 Task: Add Aloe Life Personal Gel Intimate Moisturizer to the cart.
Action: Mouse moved to (270, 131)
Screenshot: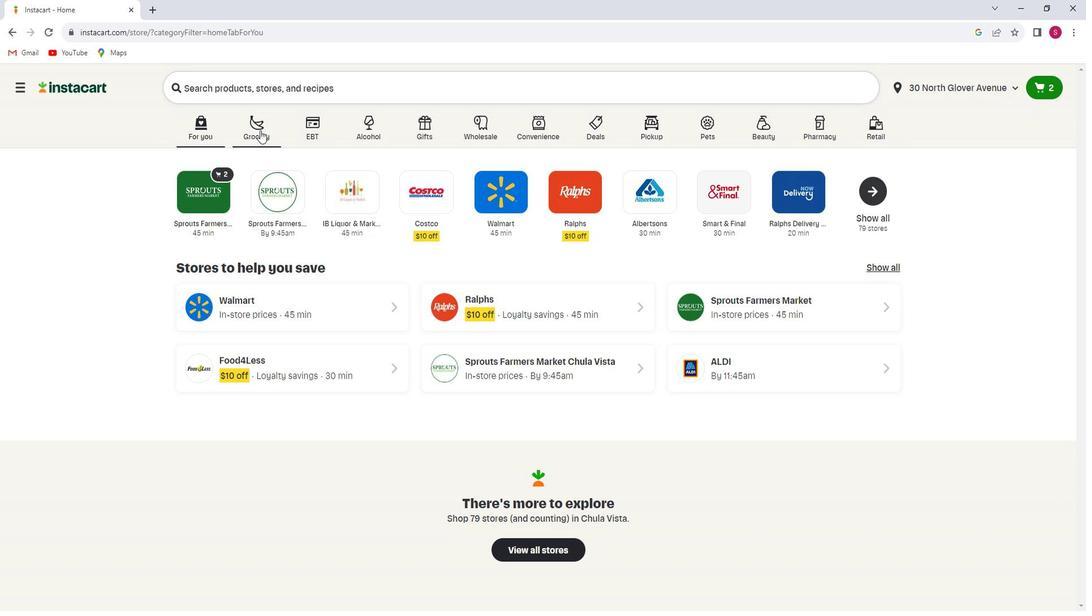 
Action: Mouse pressed left at (270, 131)
Screenshot: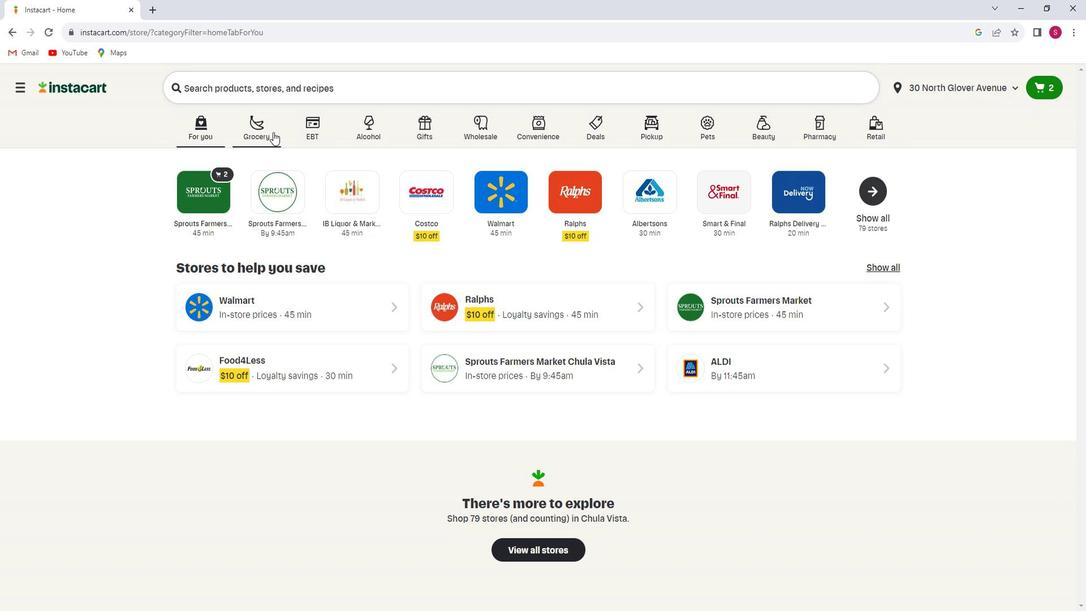 
Action: Mouse moved to (224, 337)
Screenshot: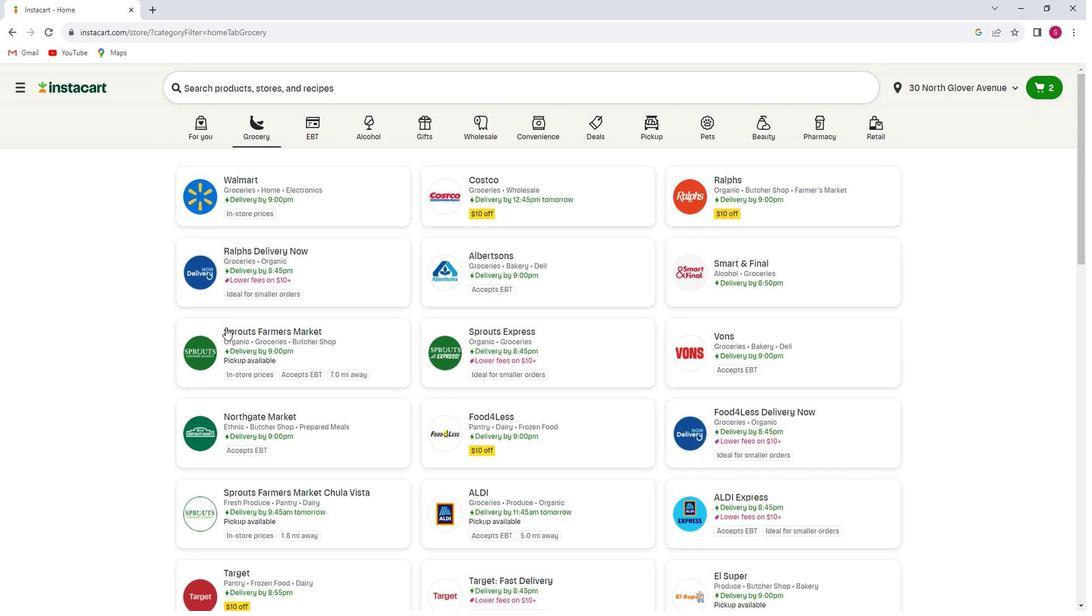 
Action: Mouse pressed left at (224, 337)
Screenshot: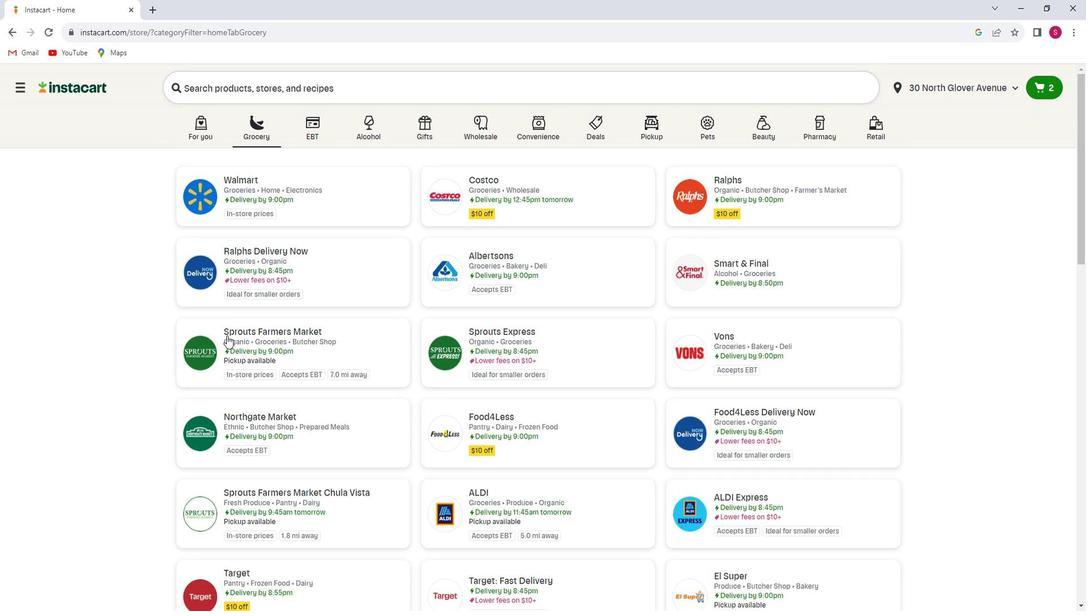 
Action: Mouse moved to (82, 360)
Screenshot: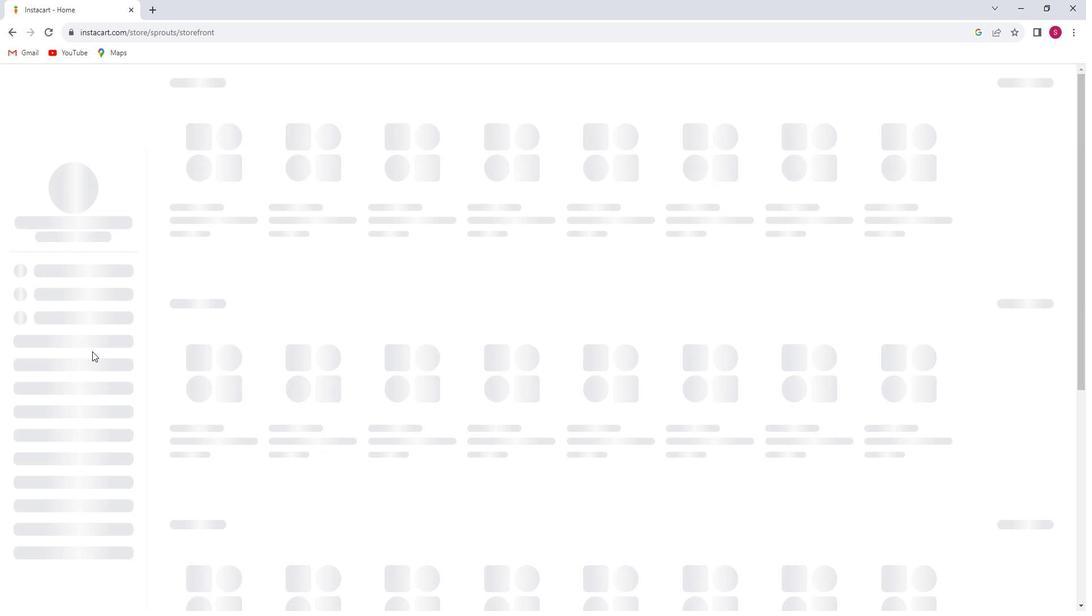 
Action: Mouse scrolled (82, 359) with delta (0, 0)
Screenshot: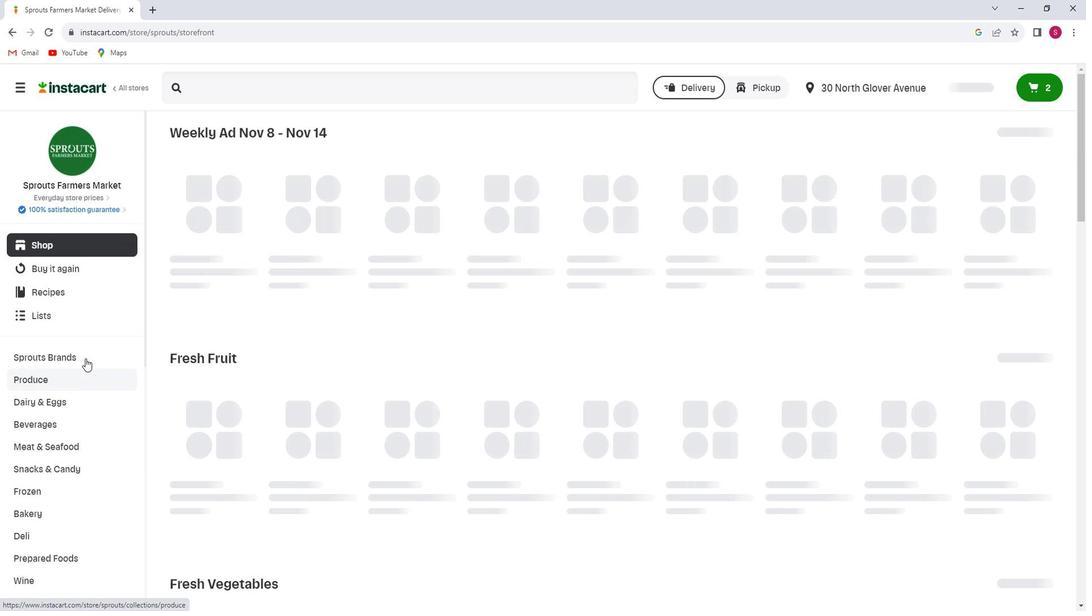 
Action: Mouse scrolled (82, 359) with delta (0, 0)
Screenshot: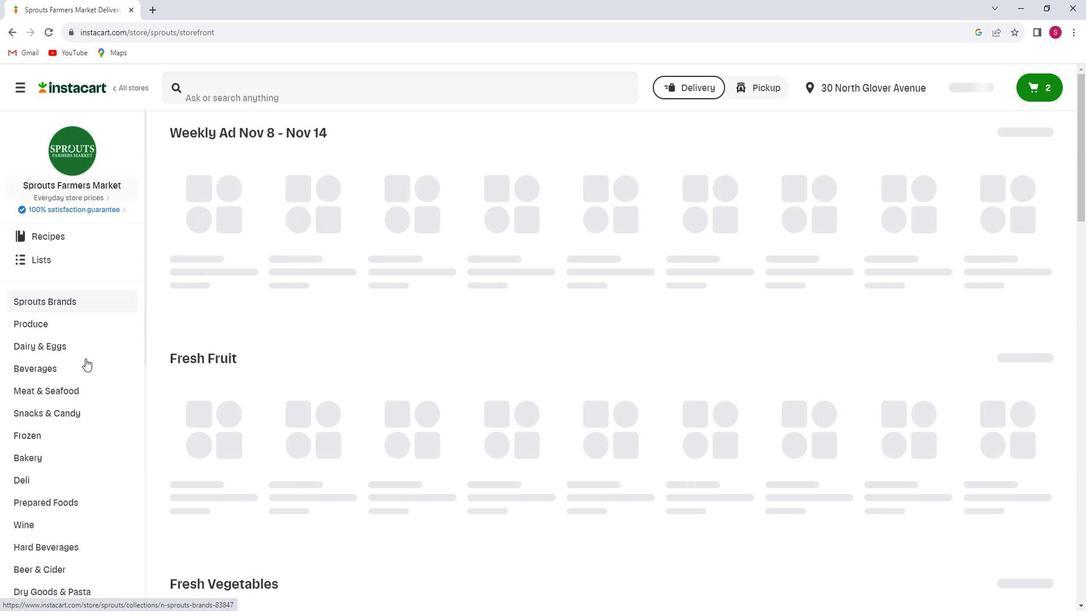 
Action: Mouse scrolled (82, 359) with delta (0, 0)
Screenshot: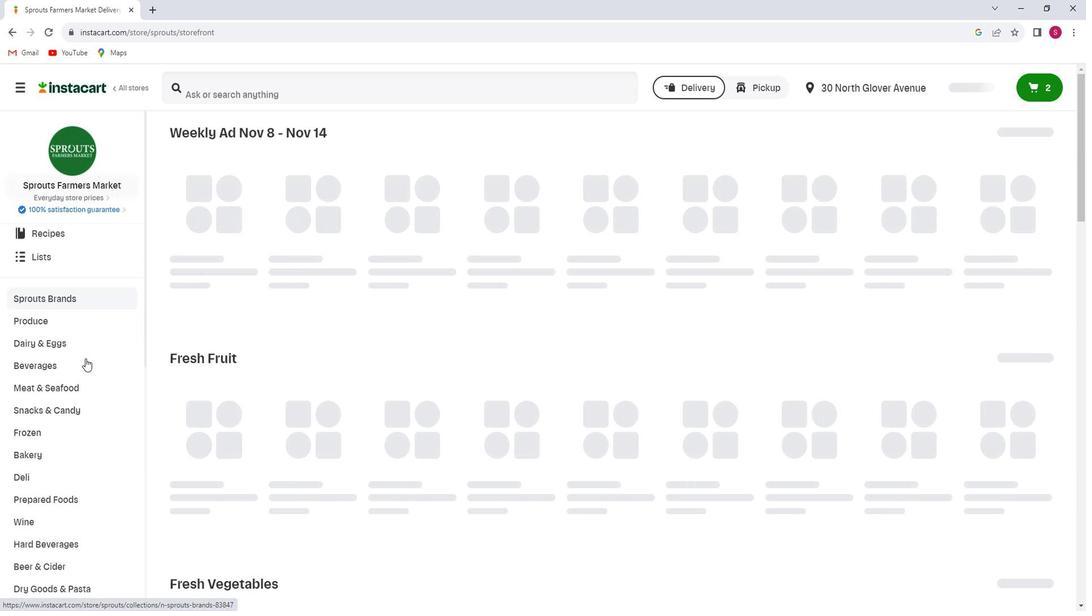 
Action: Mouse scrolled (82, 359) with delta (0, 0)
Screenshot: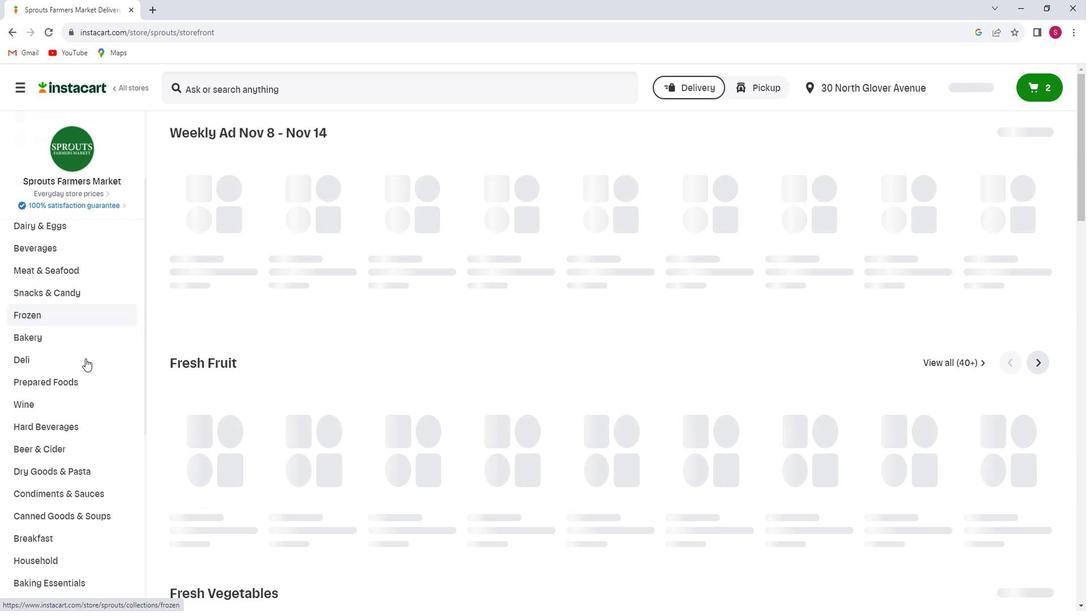 
Action: Mouse scrolled (82, 359) with delta (0, 0)
Screenshot: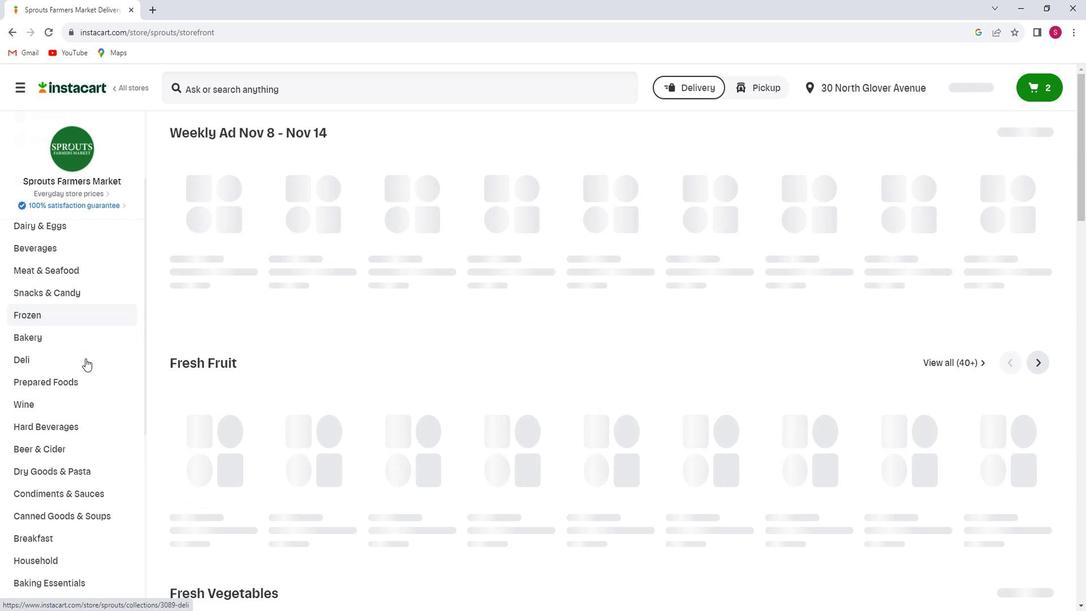 
Action: Mouse scrolled (82, 359) with delta (0, 0)
Screenshot: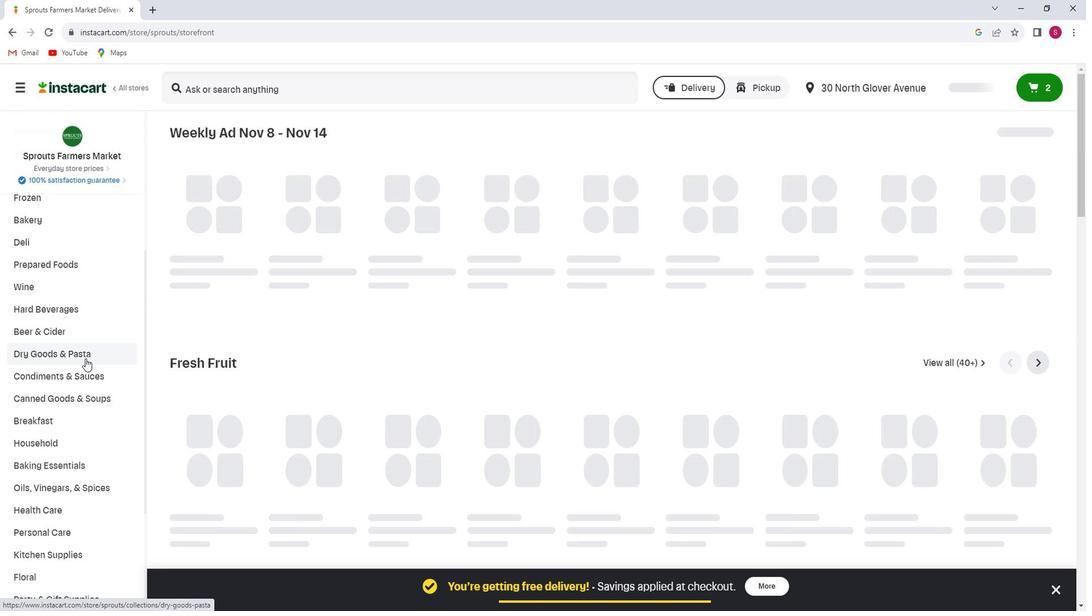 
Action: Mouse scrolled (82, 359) with delta (0, 0)
Screenshot: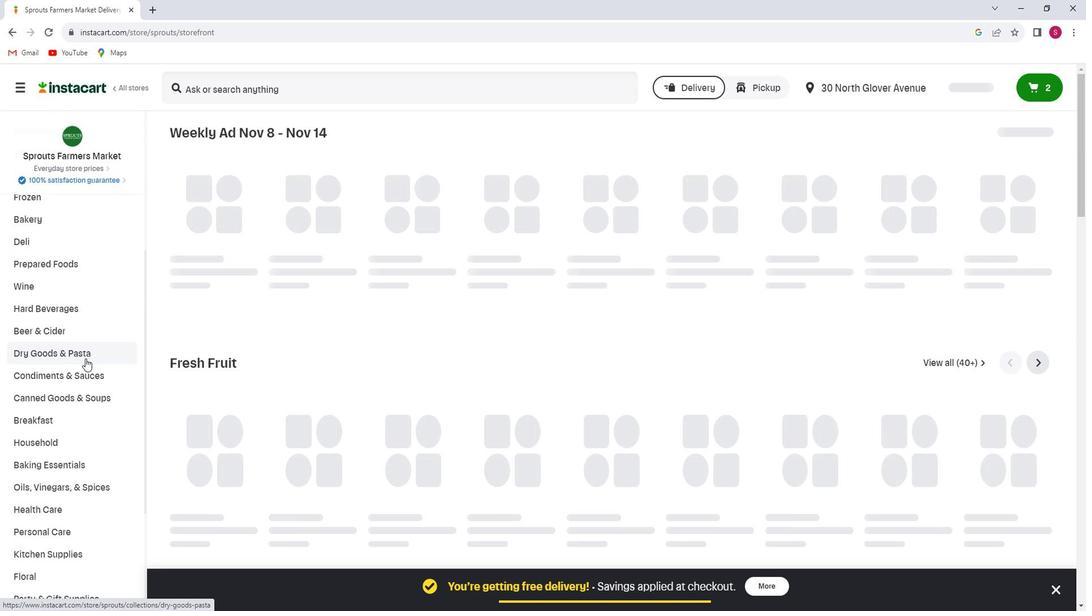 
Action: Mouse moved to (65, 414)
Screenshot: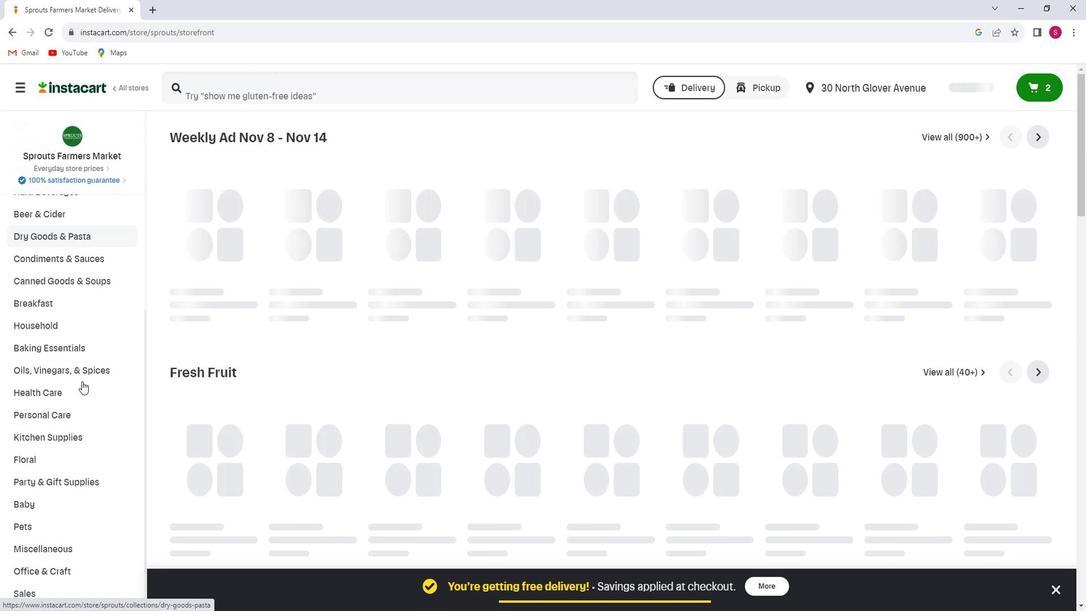 
Action: Mouse pressed left at (65, 414)
Screenshot: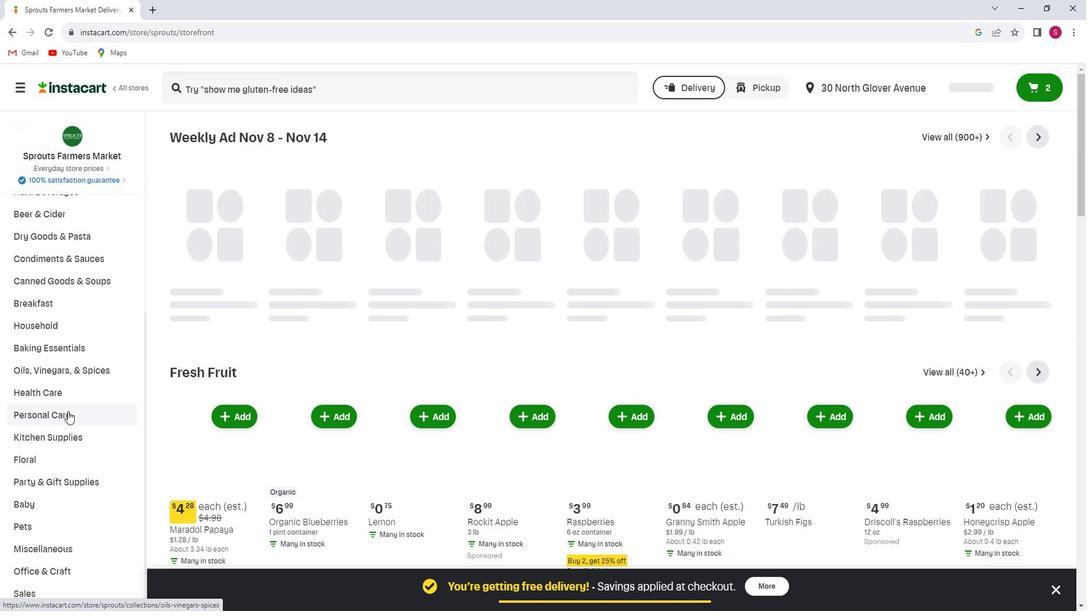 
Action: Mouse moved to (786, 165)
Screenshot: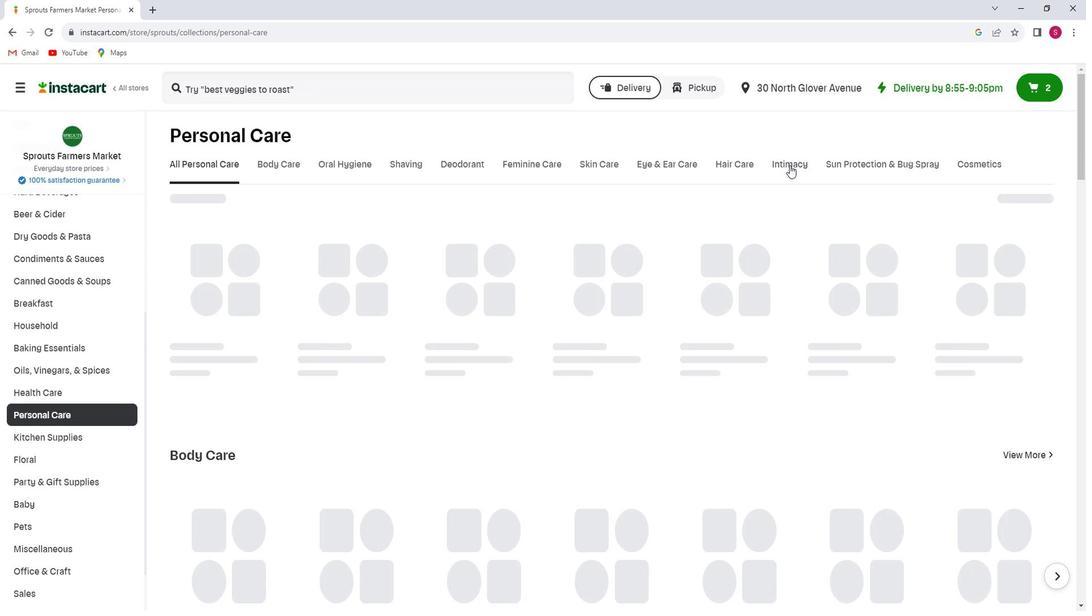 
Action: Mouse pressed left at (786, 165)
Screenshot: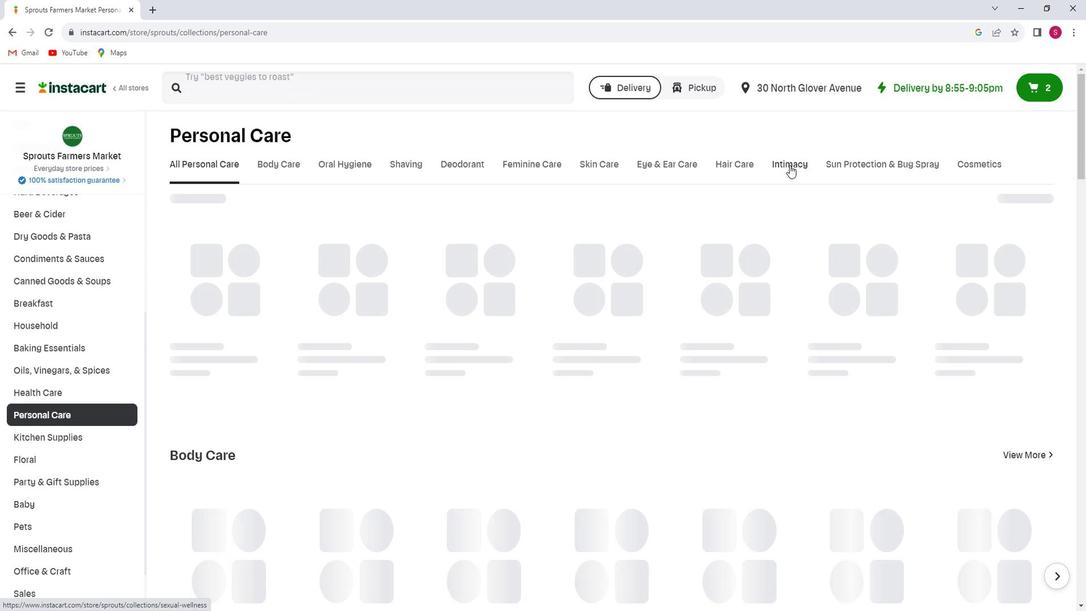 
Action: Mouse moved to (347, 89)
Screenshot: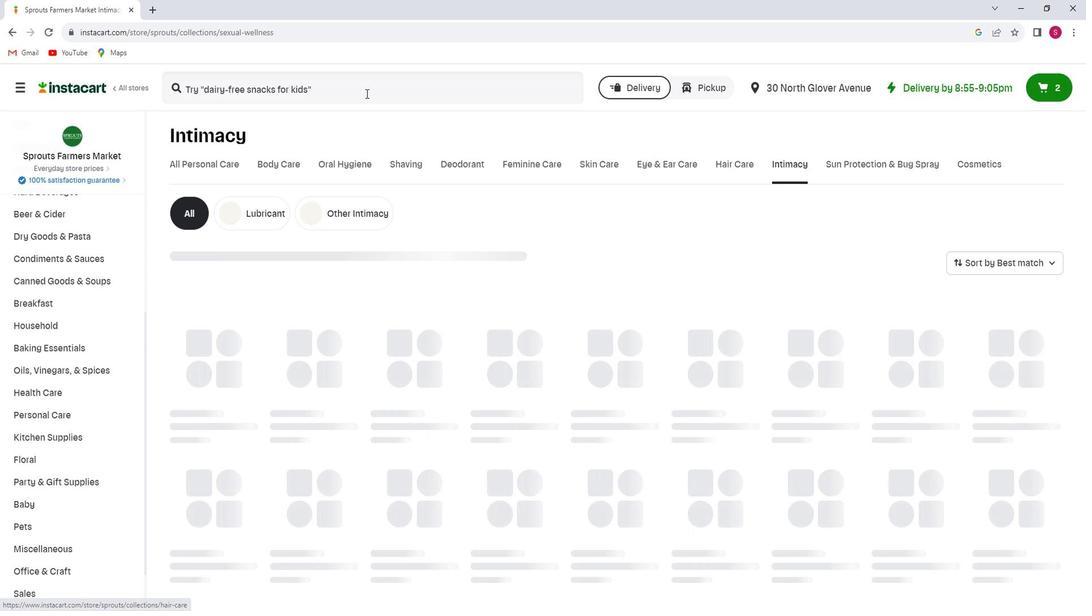 
Action: Mouse pressed left at (347, 89)
Screenshot: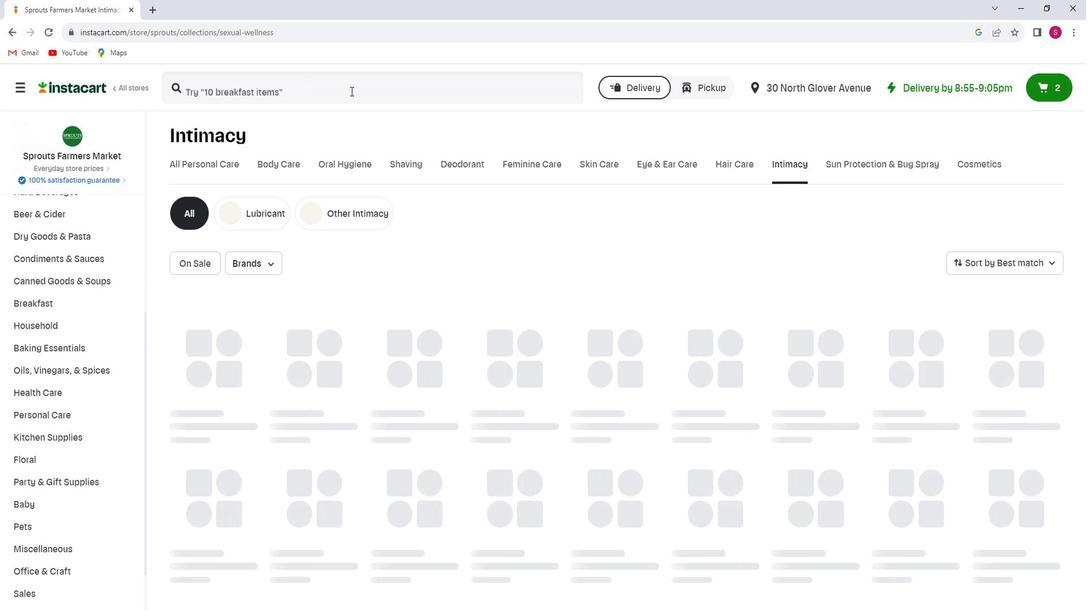 
Action: Key pressed <Key.shift>Aloe<Key.space><Key.shift>life<Key.space><Key.shift>personal<Key.space><Key.shift>gel<Key.space><Key.shift>Intimate<Key.space><Key.shift>Moisturizer<Key.enter>
Screenshot: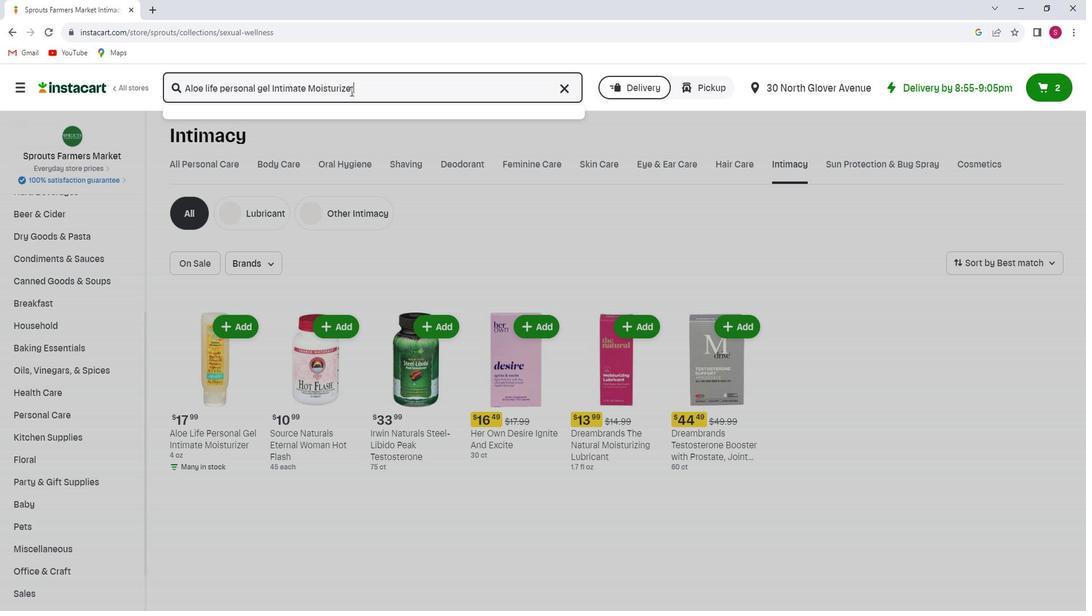 
Action: Mouse moved to (320, 186)
Screenshot: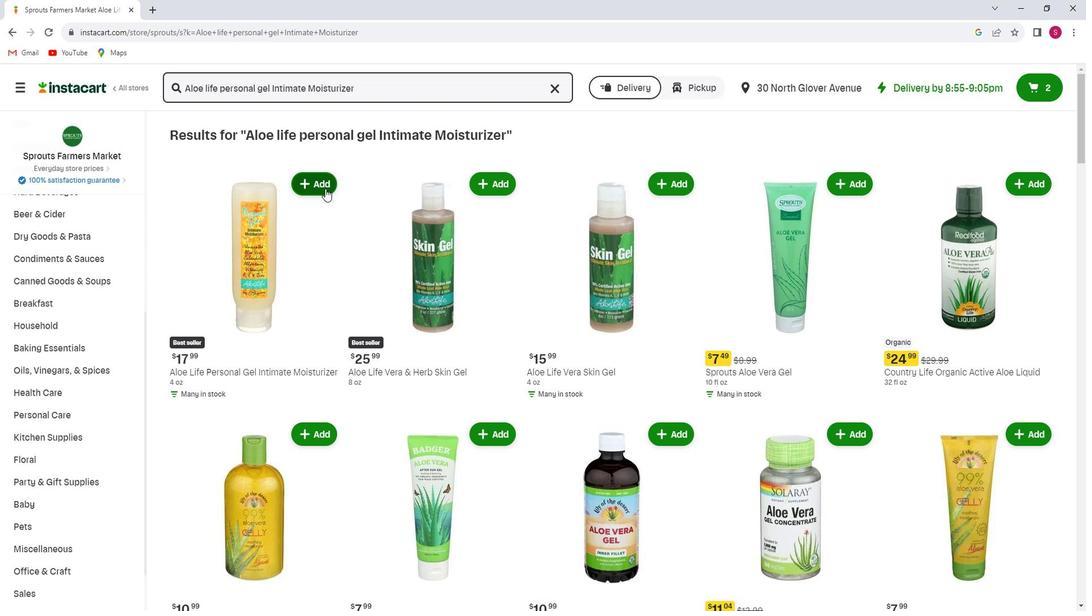 
Action: Mouse pressed left at (320, 186)
Screenshot: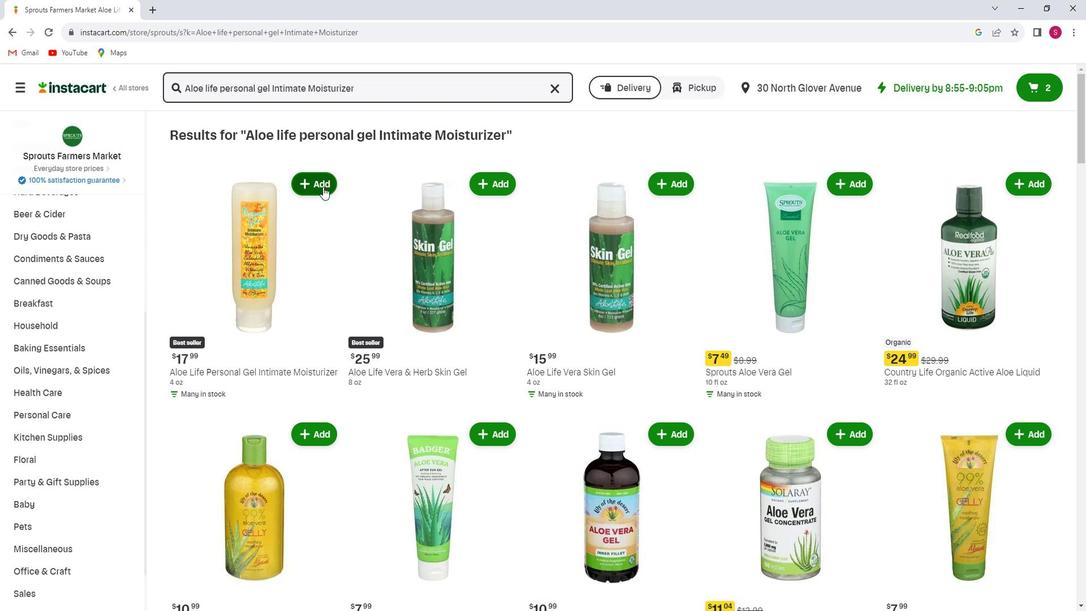 
Action: Mouse moved to (317, 208)
Screenshot: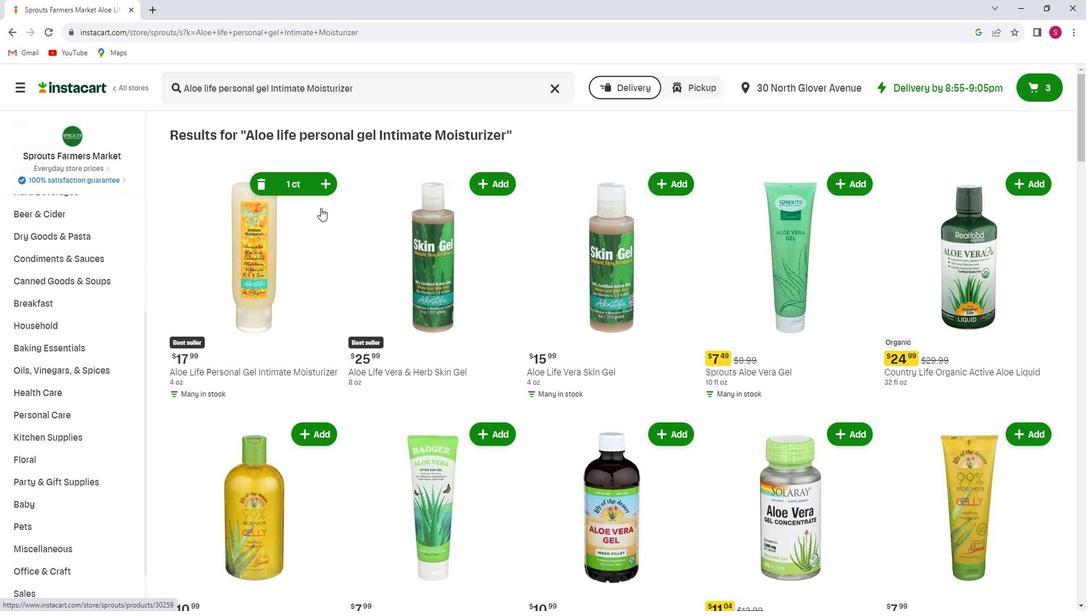 
